 Task: Create a blank project BridgeTech with privacy Public and default view as List and in the team Taskers . Create three sections in the project as To-Do, Doing and Done
Action: Mouse moved to (1266, 203)
Screenshot: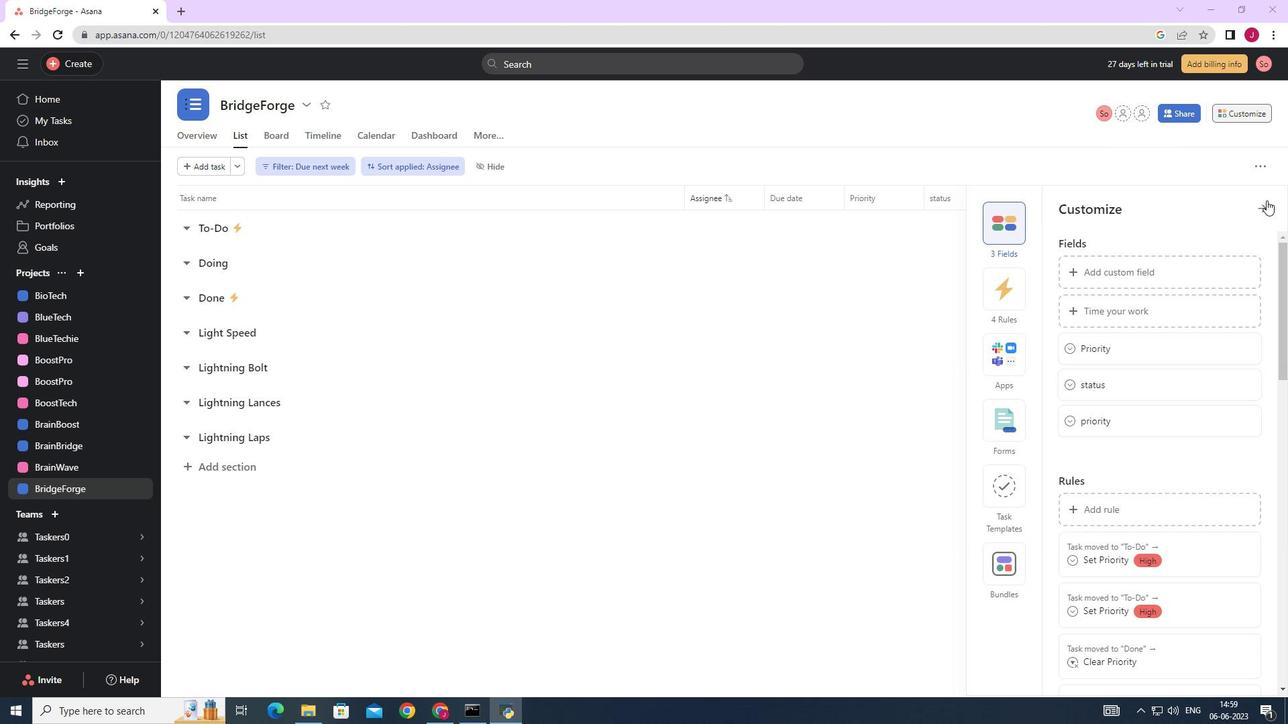 
Action: Mouse pressed left at (1266, 203)
Screenshot: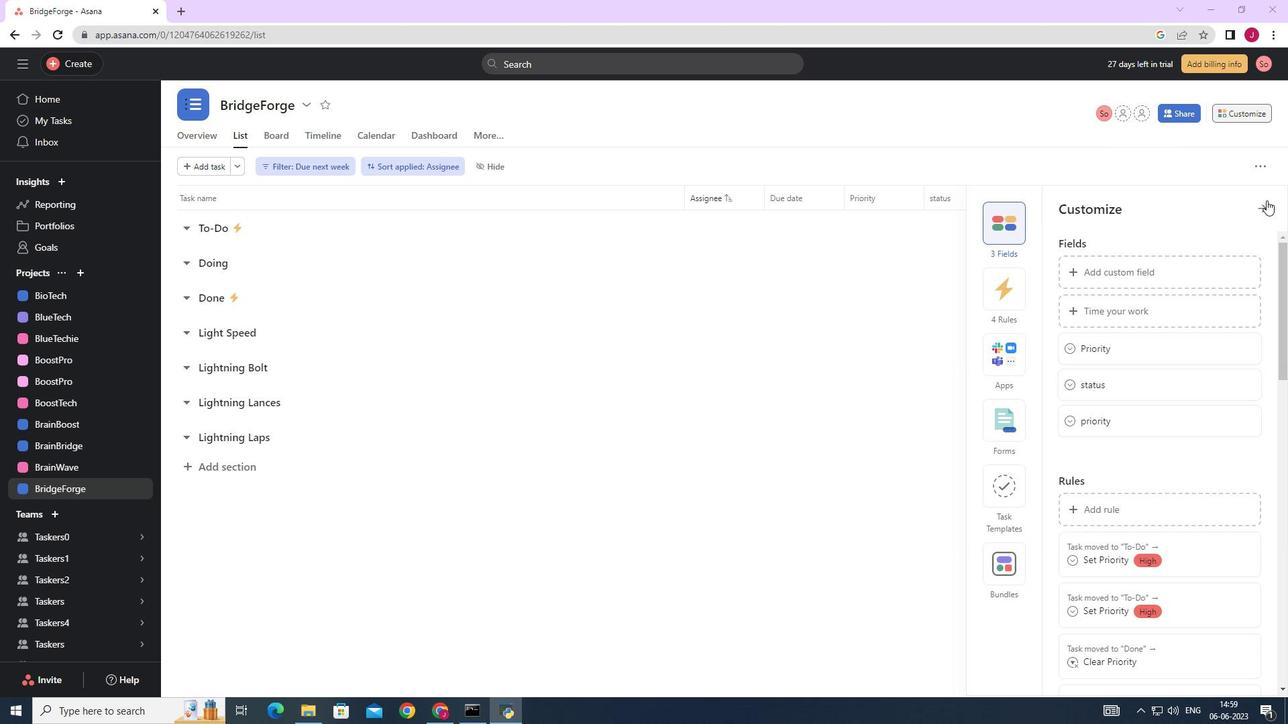 
Action: Mouse moved to (87, 273)
Screenshot: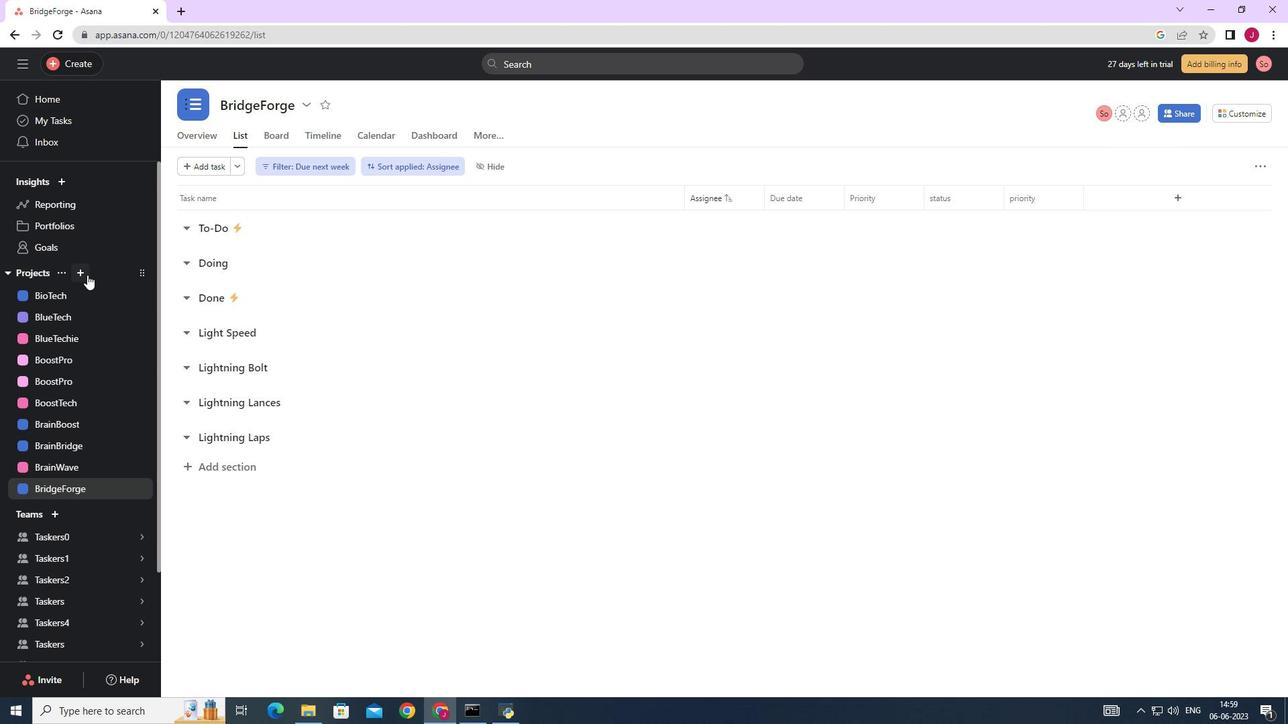 
Action: Mouse pressed left at (87, 273)
Screenshot: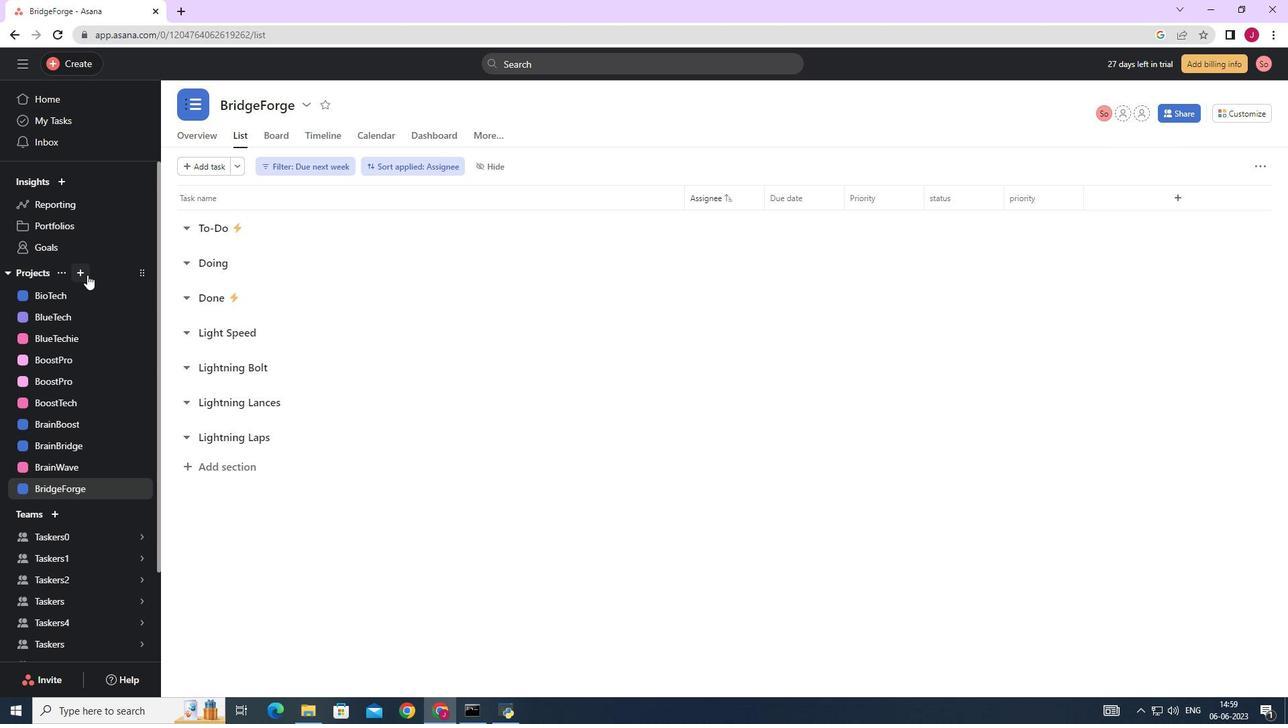 
Action: Mouse moved to (106, 293)
Screenshot: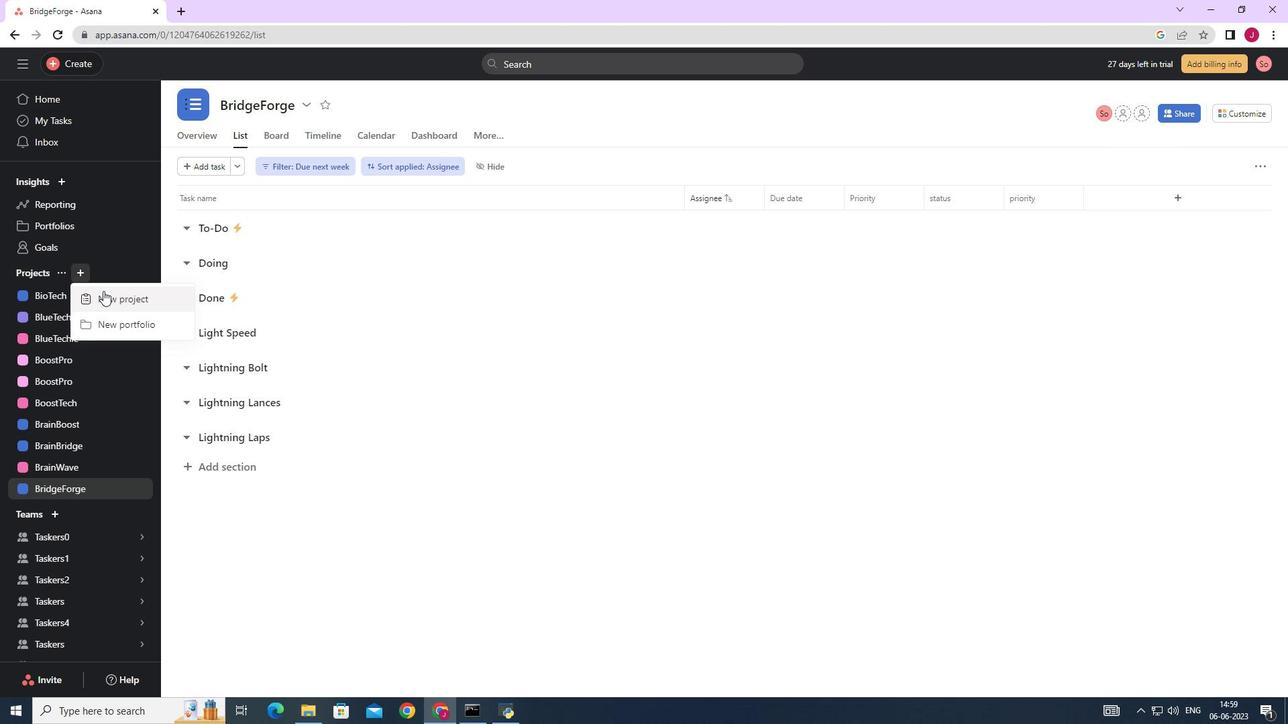
Action: Mouse pressed left at (106, 293)
Screenshot: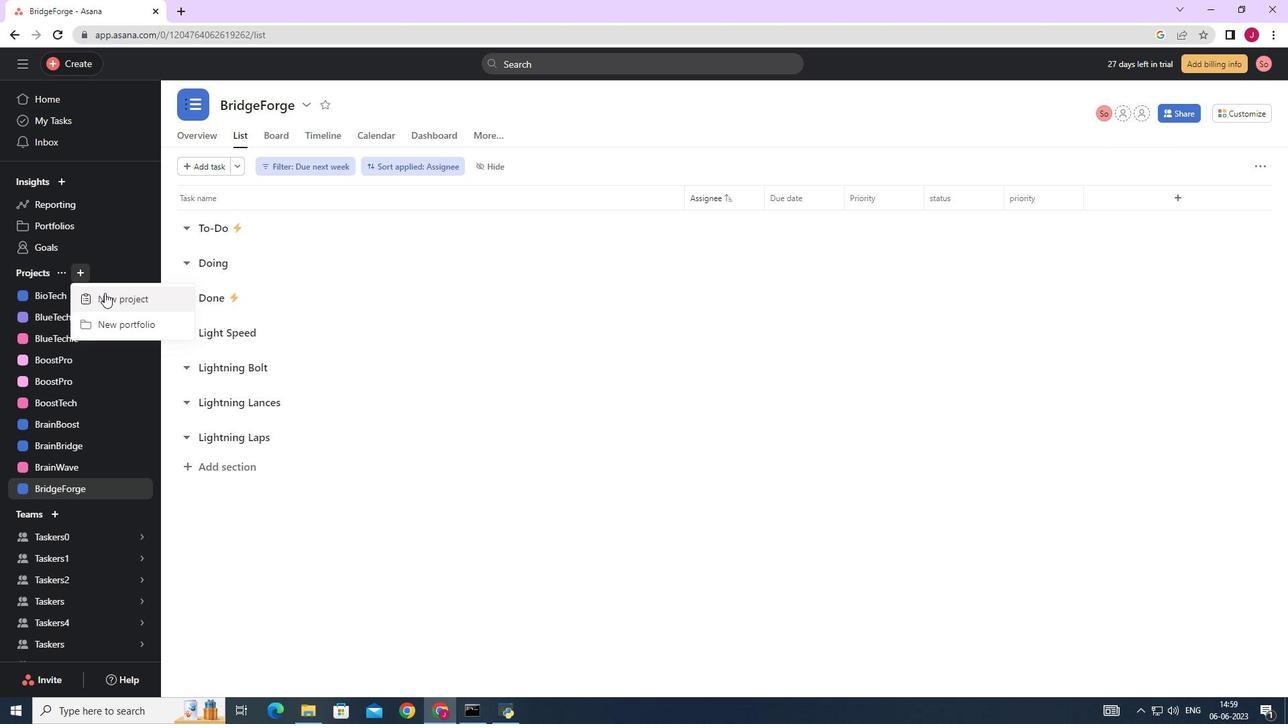 
Action: Mouse moved to (560, 290)
Screenshot: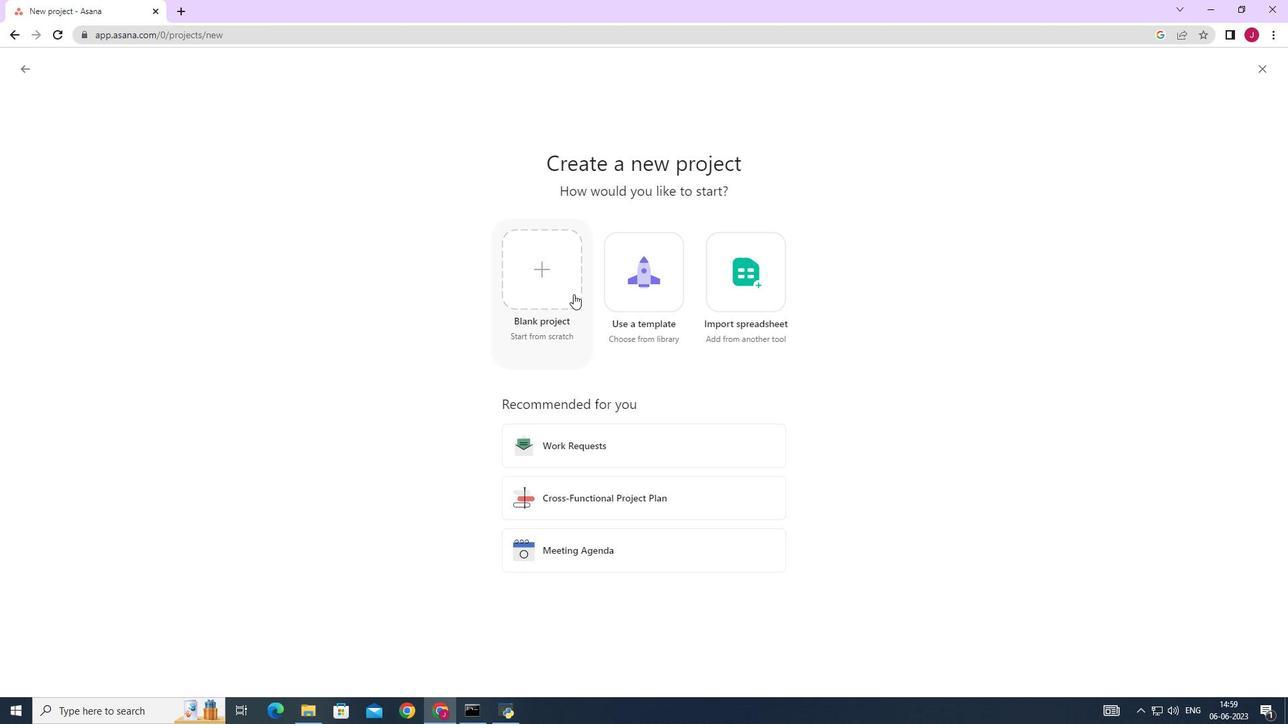 
Action: Mouse pressed left at (560, 290)
Screenshot: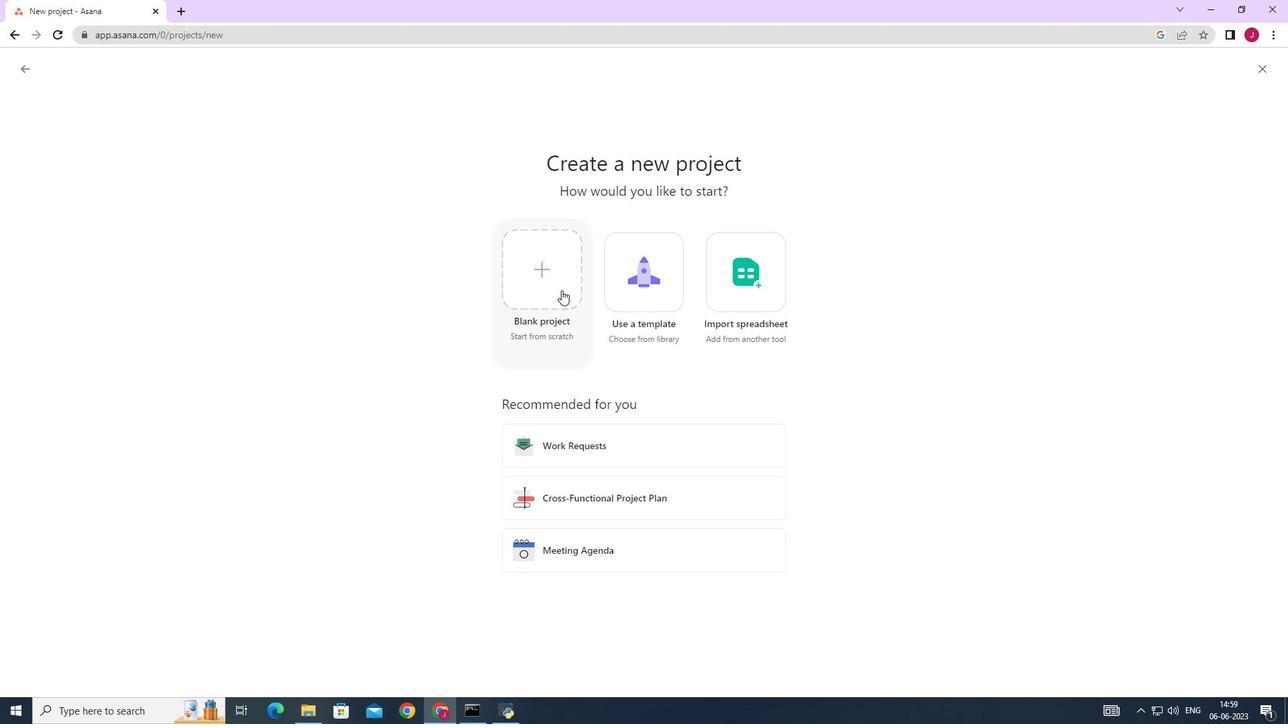 
Action: Mouse moved to (322, 167)
Screenshot: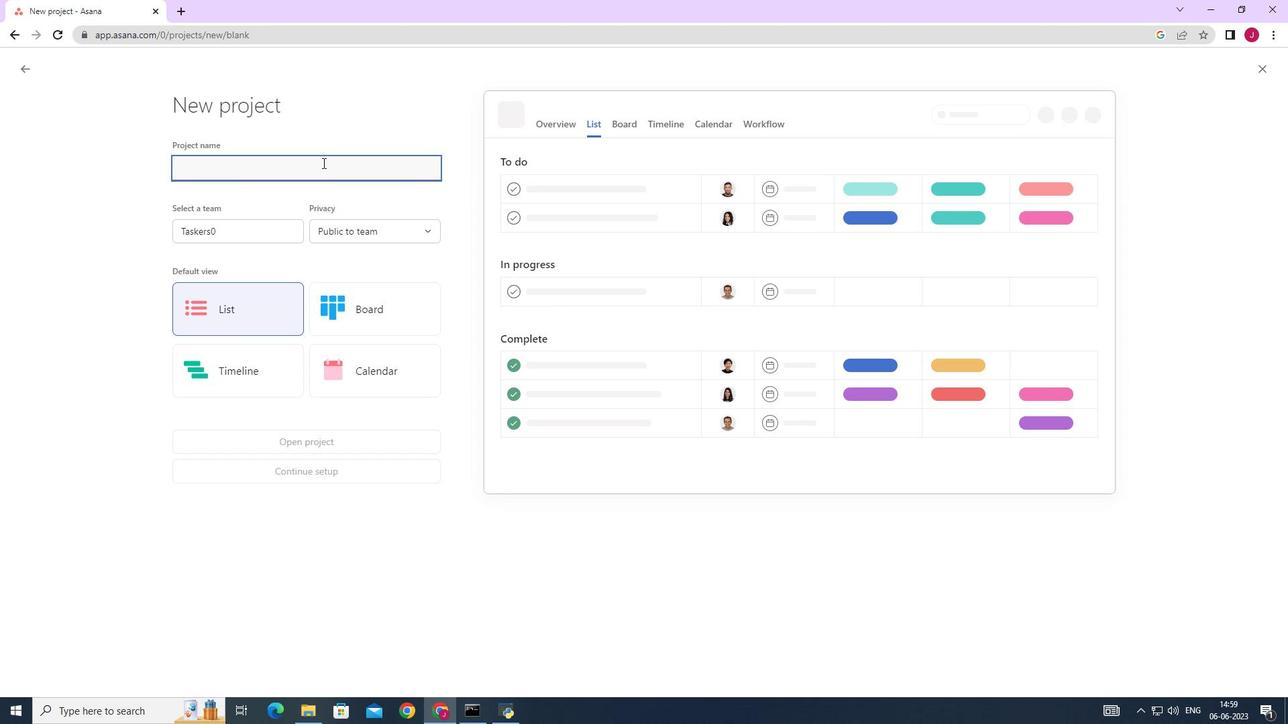
Action: Key pressed <Key.caps_lock>B<Key.caps_lock>ridge<Key.caps_lock>T<Key.caps_lock>ech
Screenshot: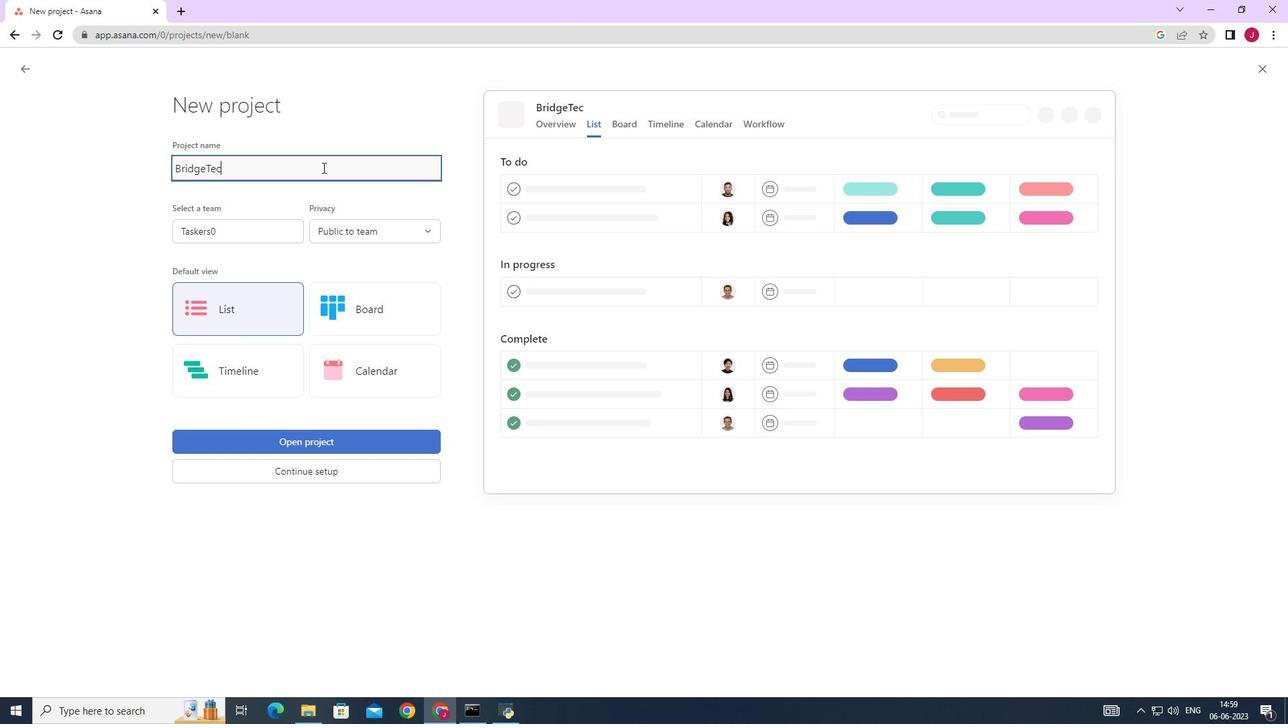 
Action: Mouse moved to (230, 234)
Screenshot: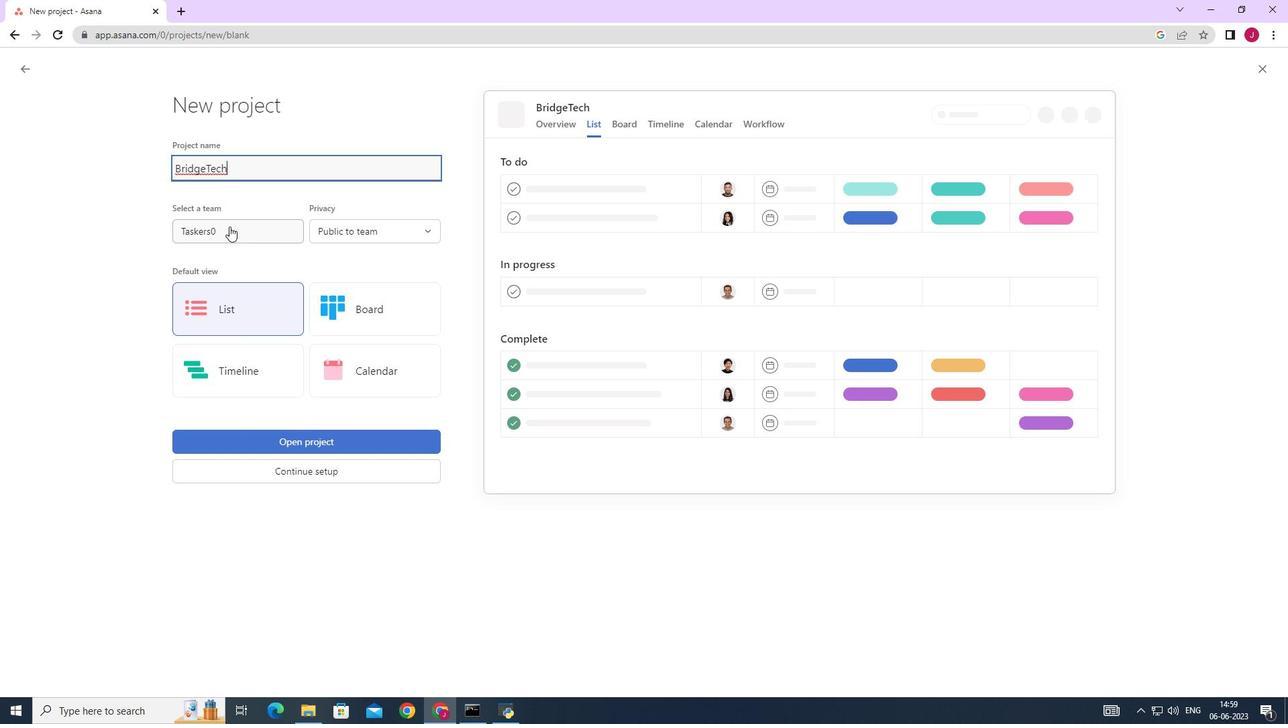 
Action: Mouse pressed left at (230, 234)
Screenshot: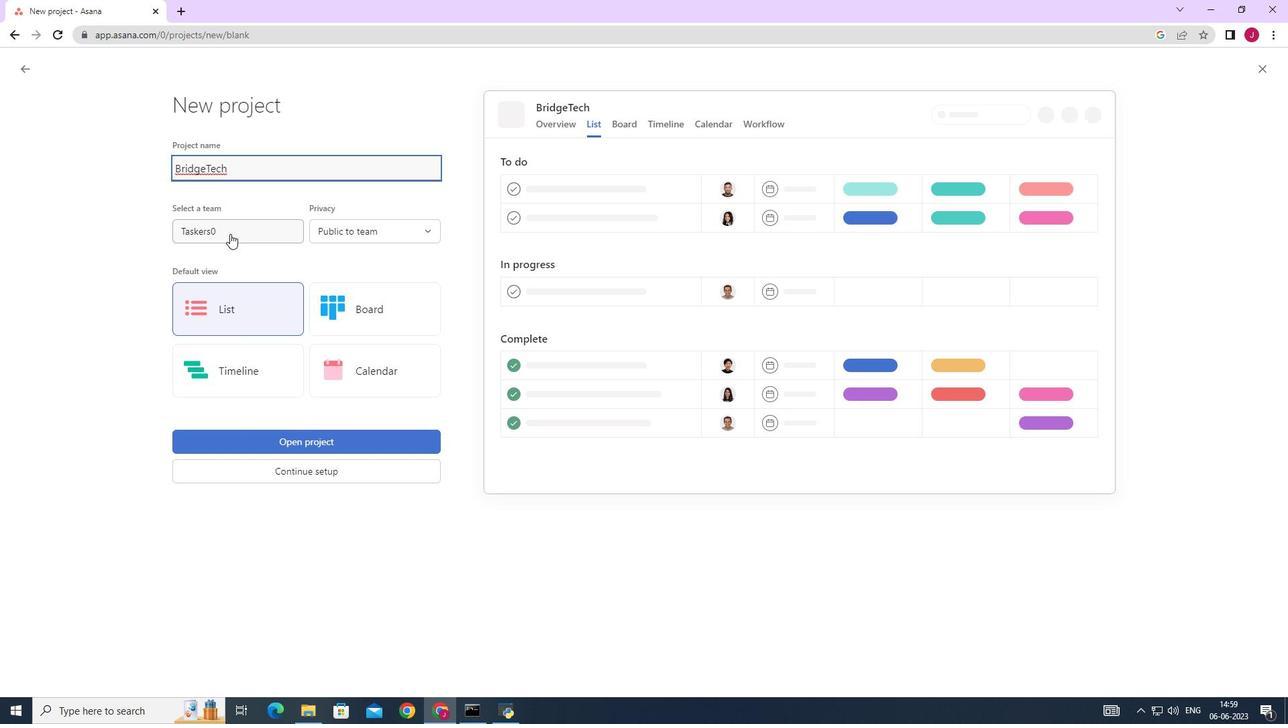 
Action: Mouse moved to (241, 260)
Screenshot: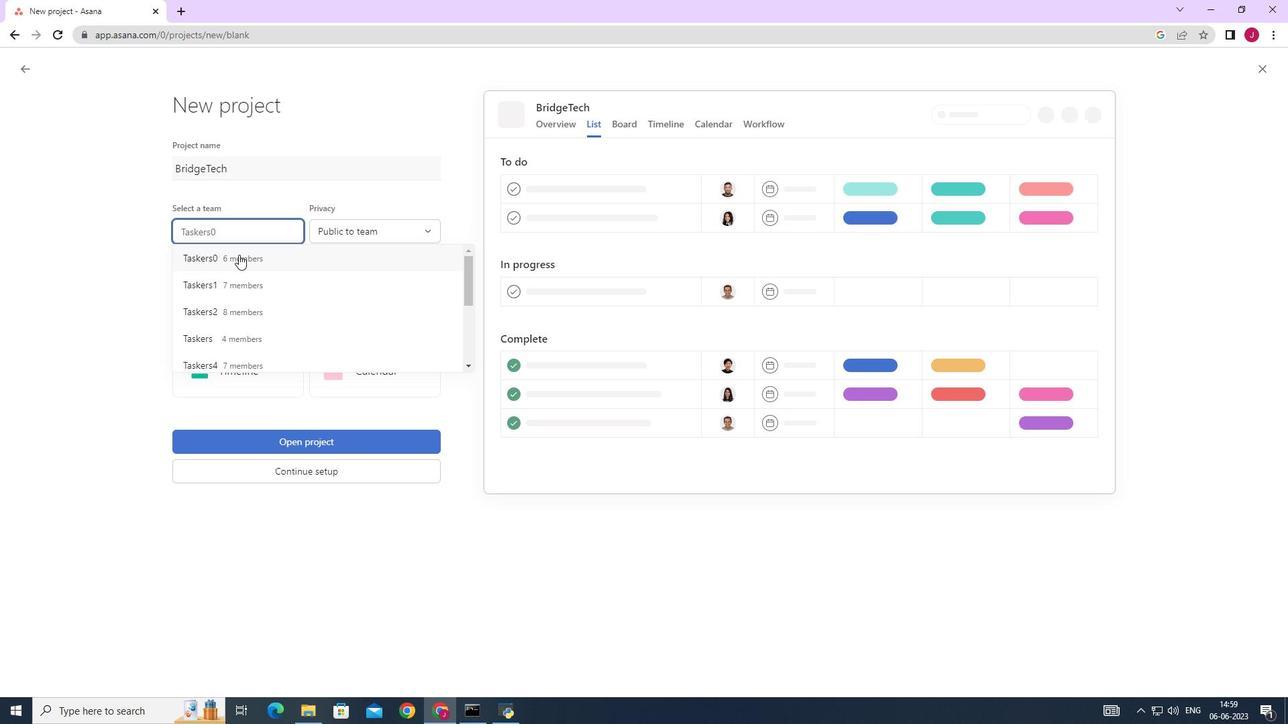 
Action: Mouse pressed left at (241, 260)
Screenshot: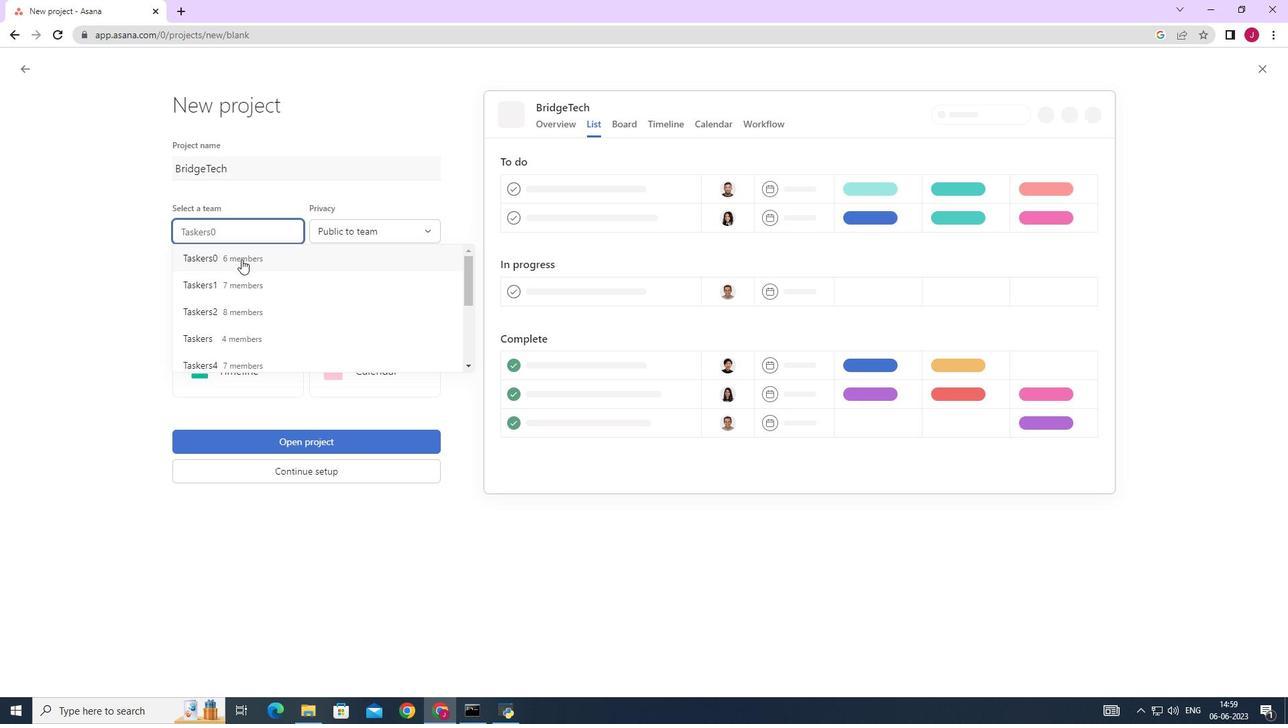 
Action: Mouse moved to (354, 234)
Screenshot: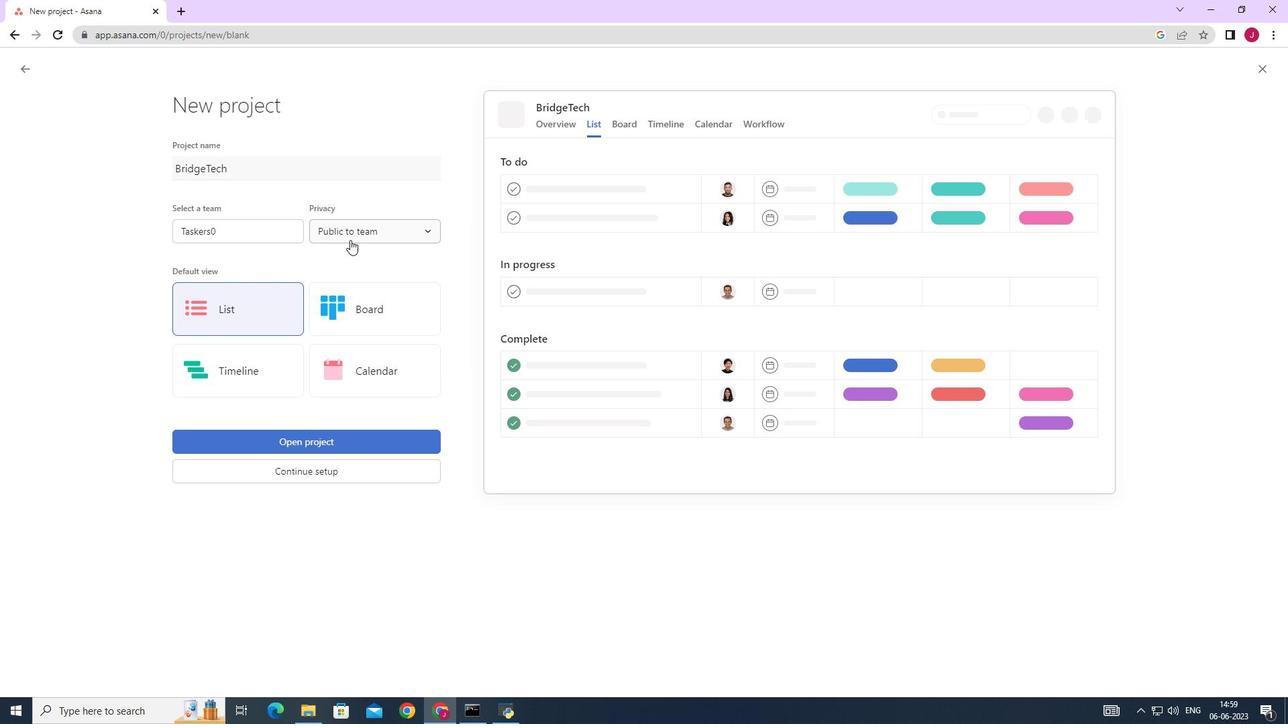 
Action: Mouse pressed left at (354, 234)
Screenshot: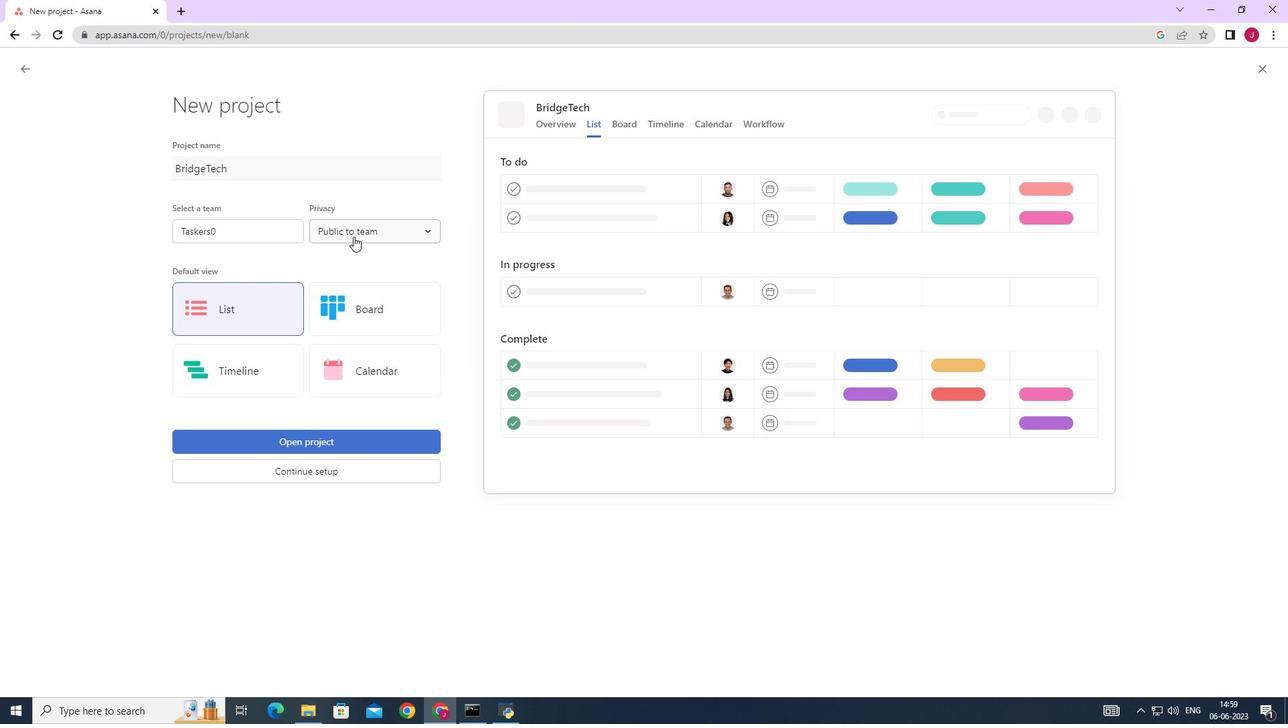 
Action: Mouse moved to (360, 255)
Screenshot: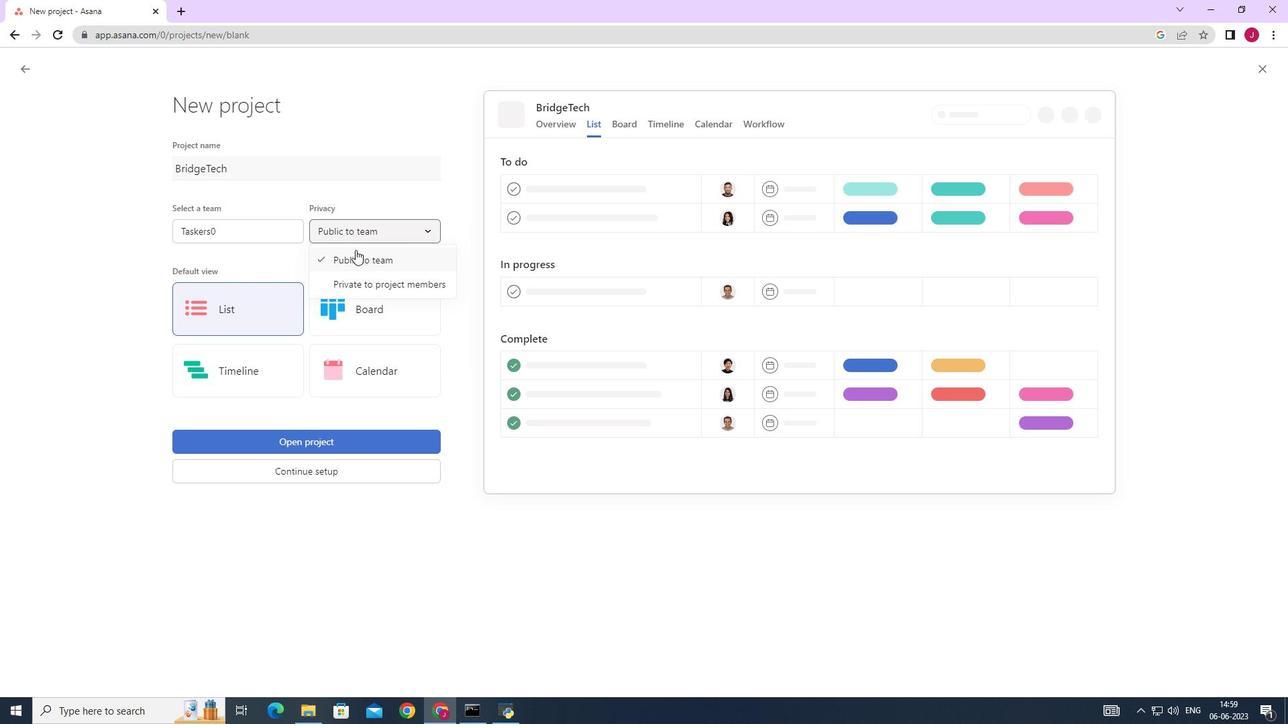 
Action: Mouse pressed left at (360, 255)
Screenshot: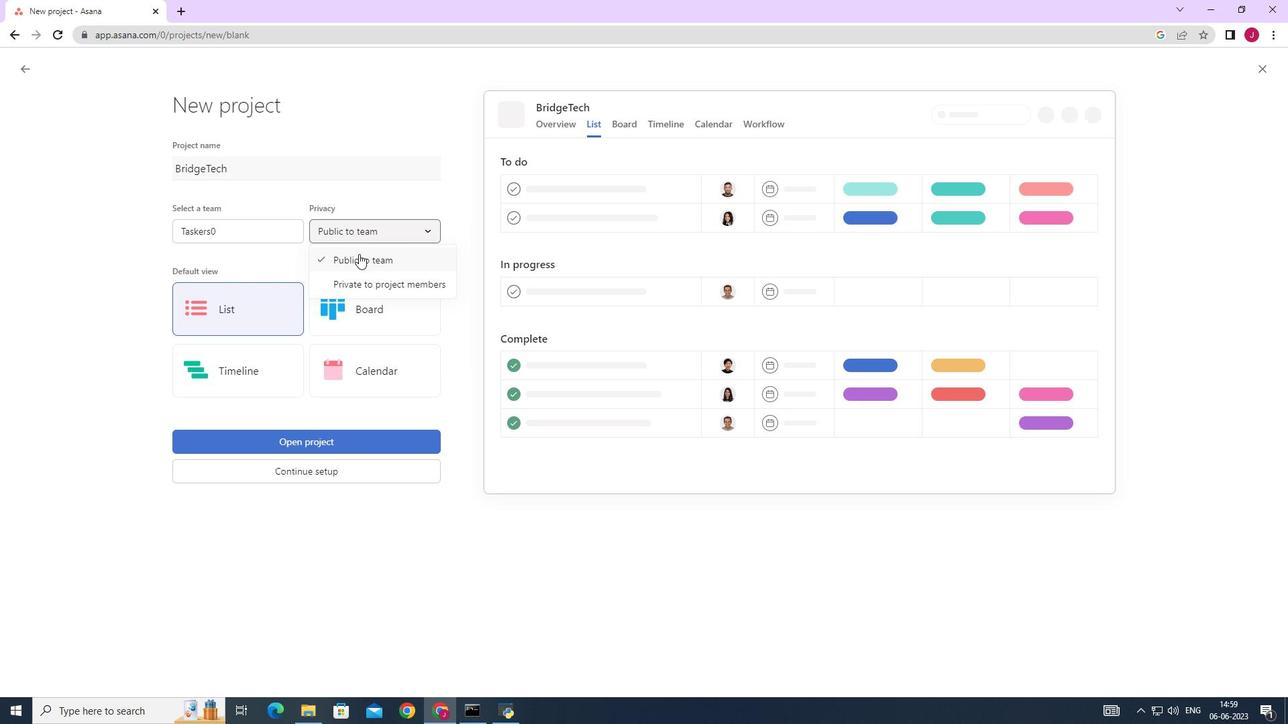 
Action: Mouse moved to (253, 299)
Screenshot: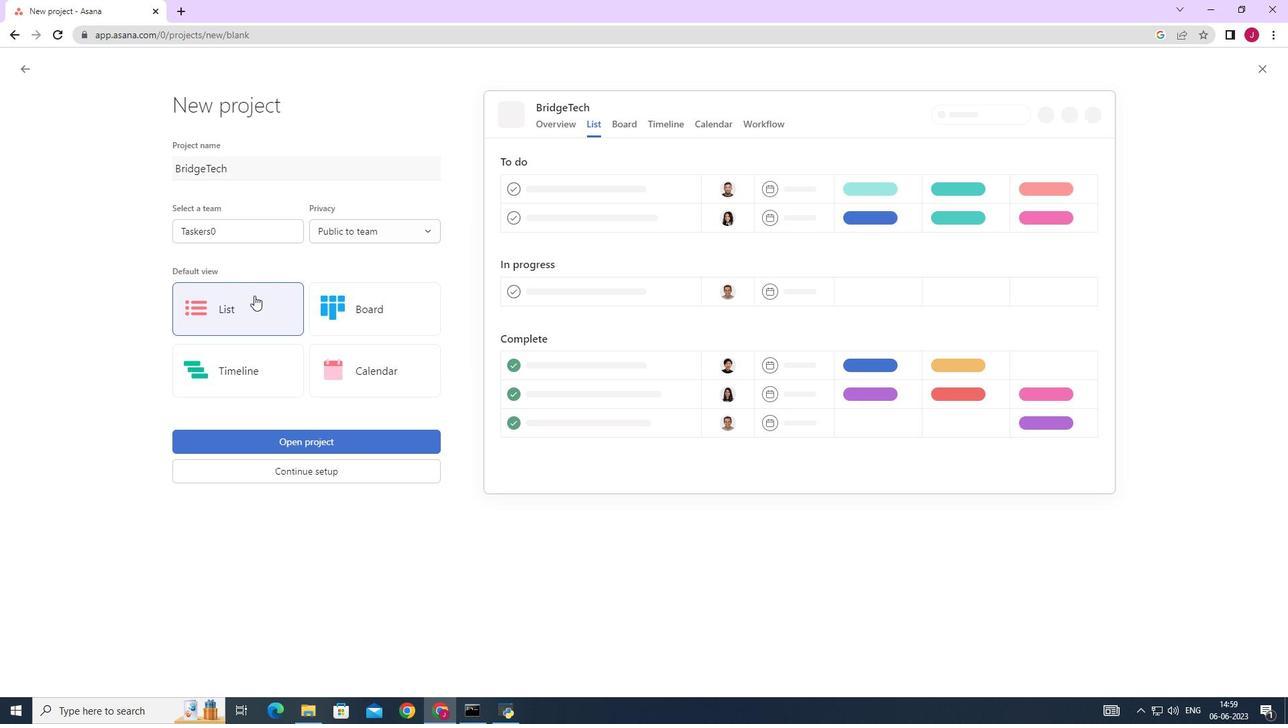
Action: Mouse pressed left at (253, 299)
Screenshot: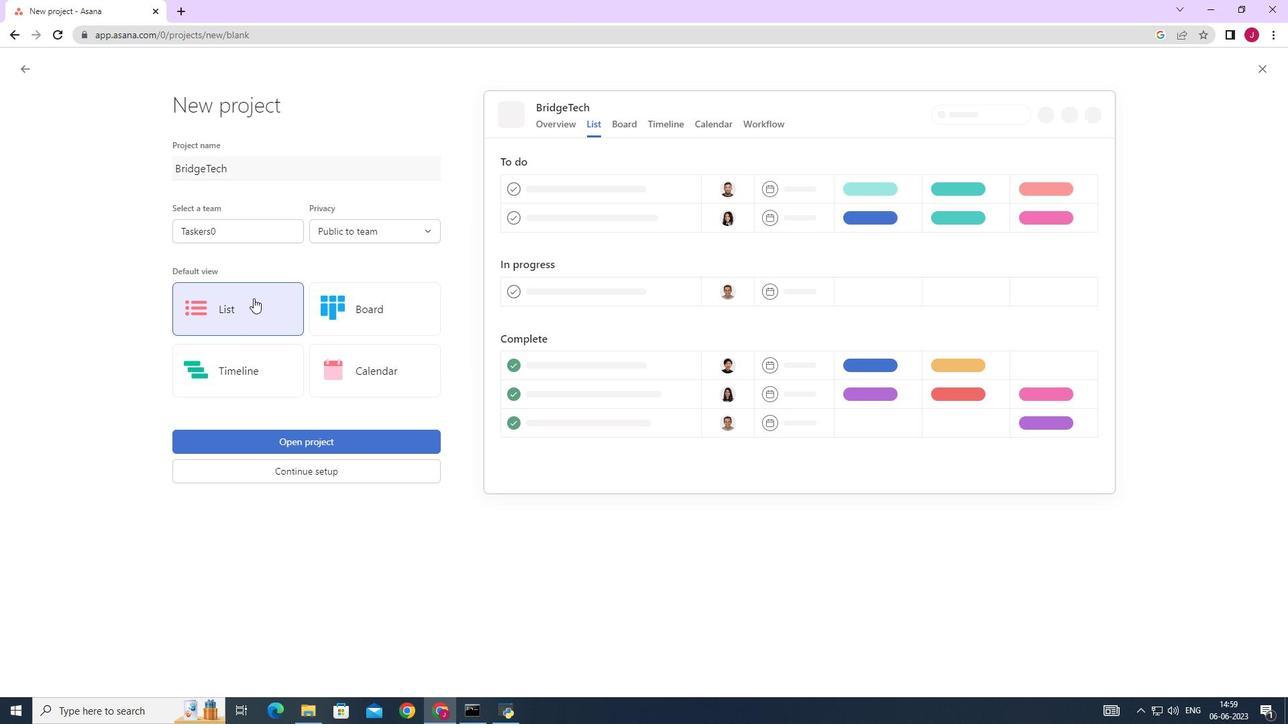 
Action: Mouse moved to (297, 443)
Screenshot: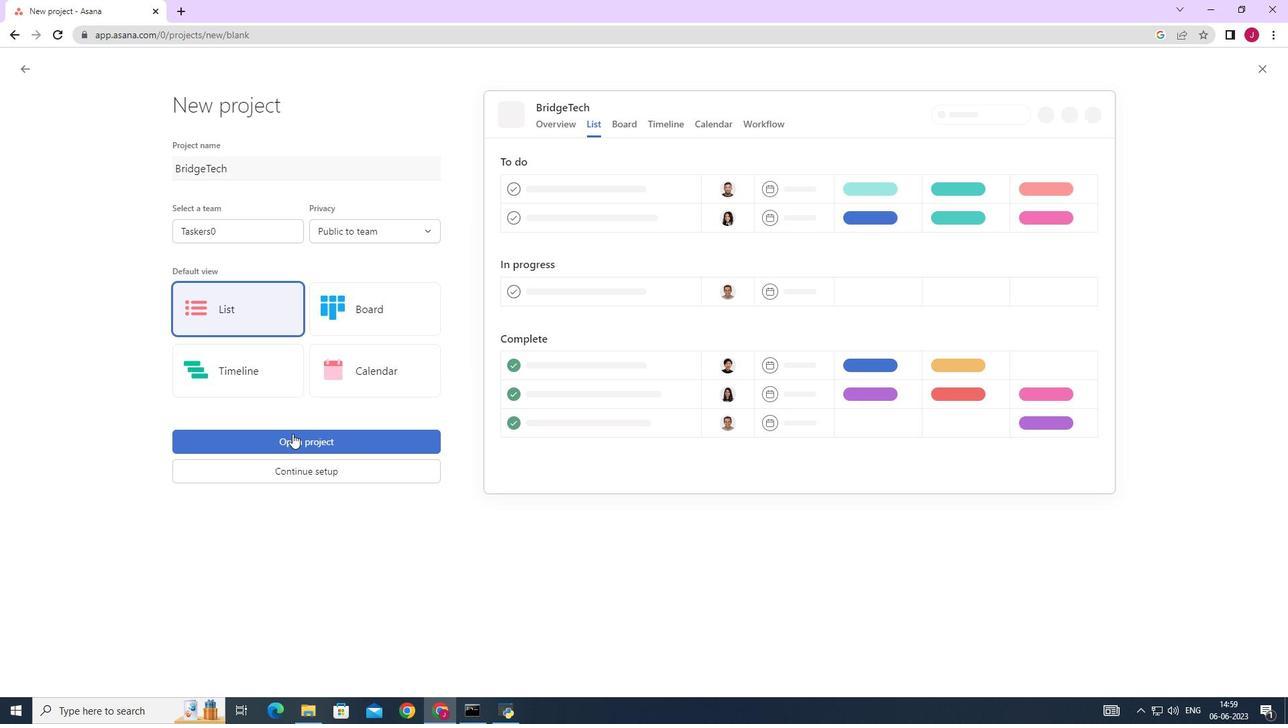 
Action: Mouse pressed left at (297, 443)
Screenshot: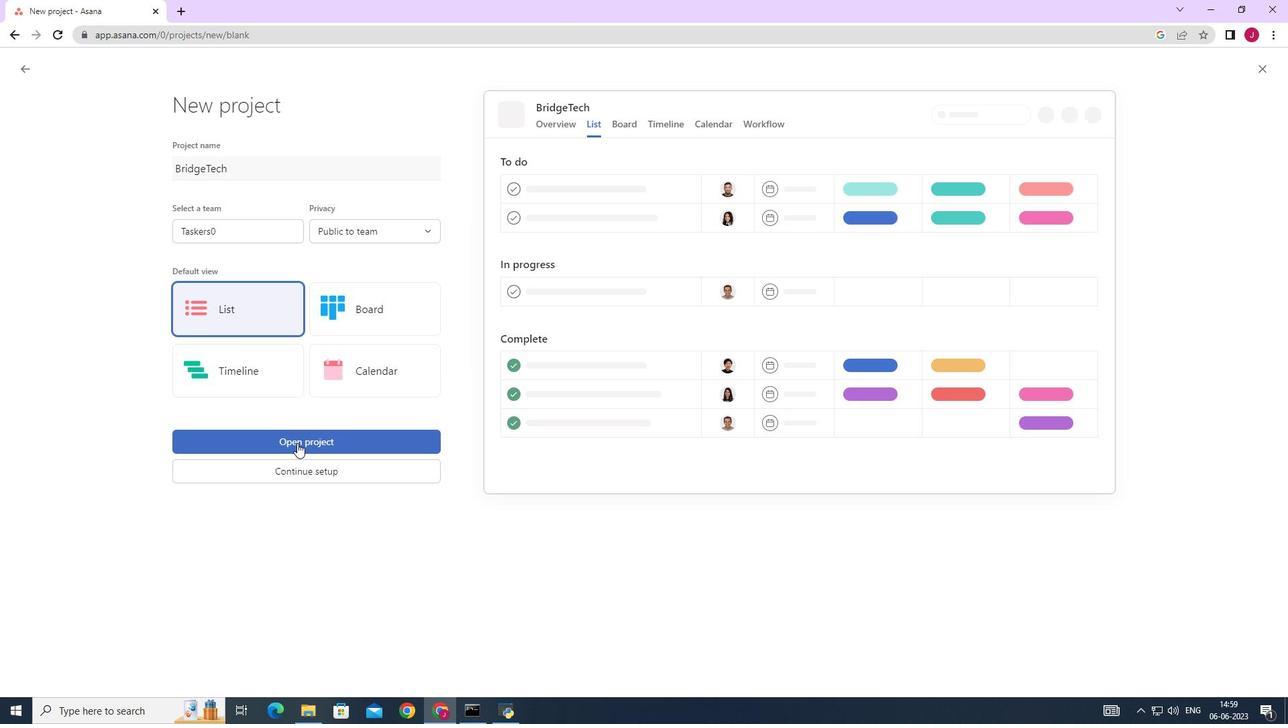 
Action: Mouse moved to (236, 297)
Screenshot: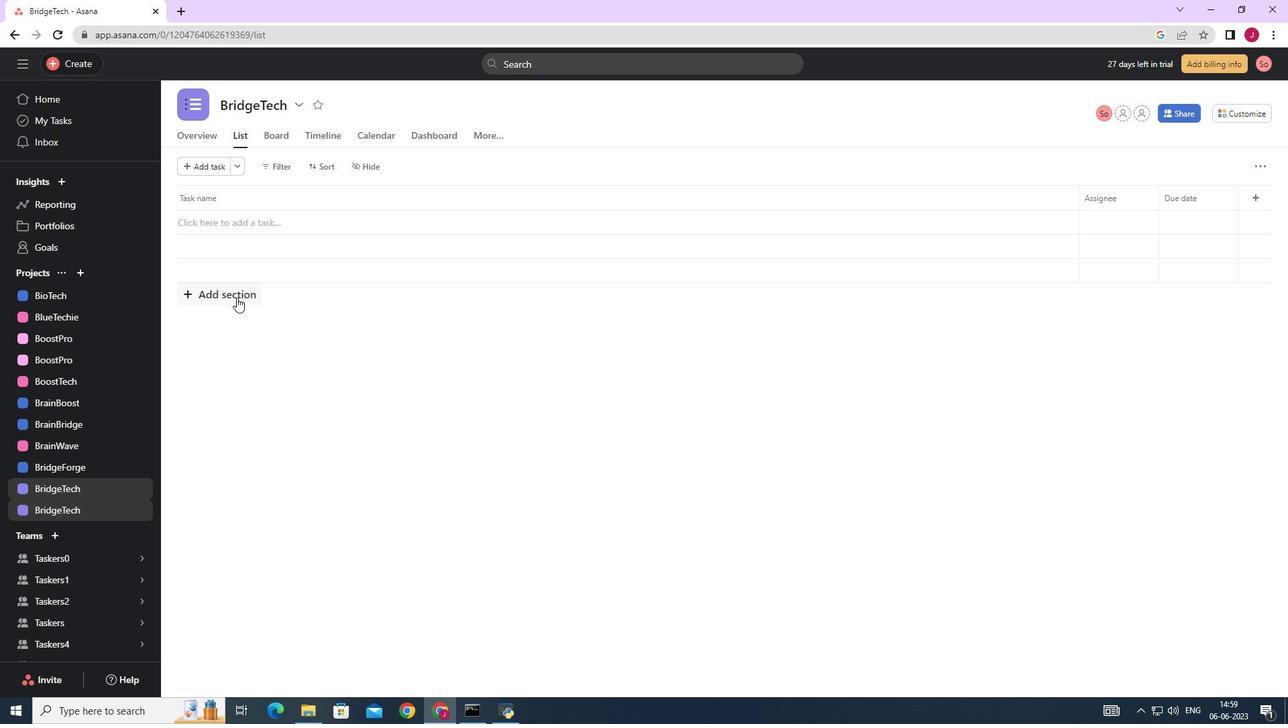 
Action: Mouse pressed left at (236, 297)
Screenshot: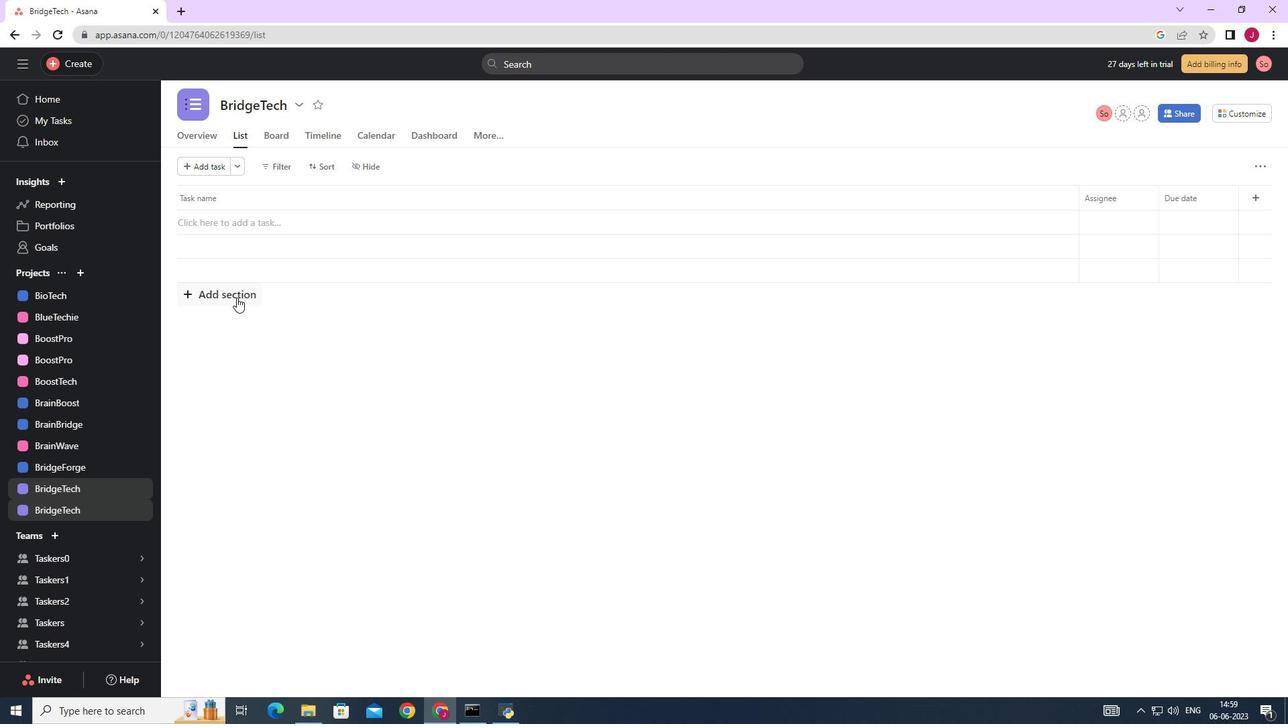 
Action: Mouse moved to (248, 270)
Screenshot: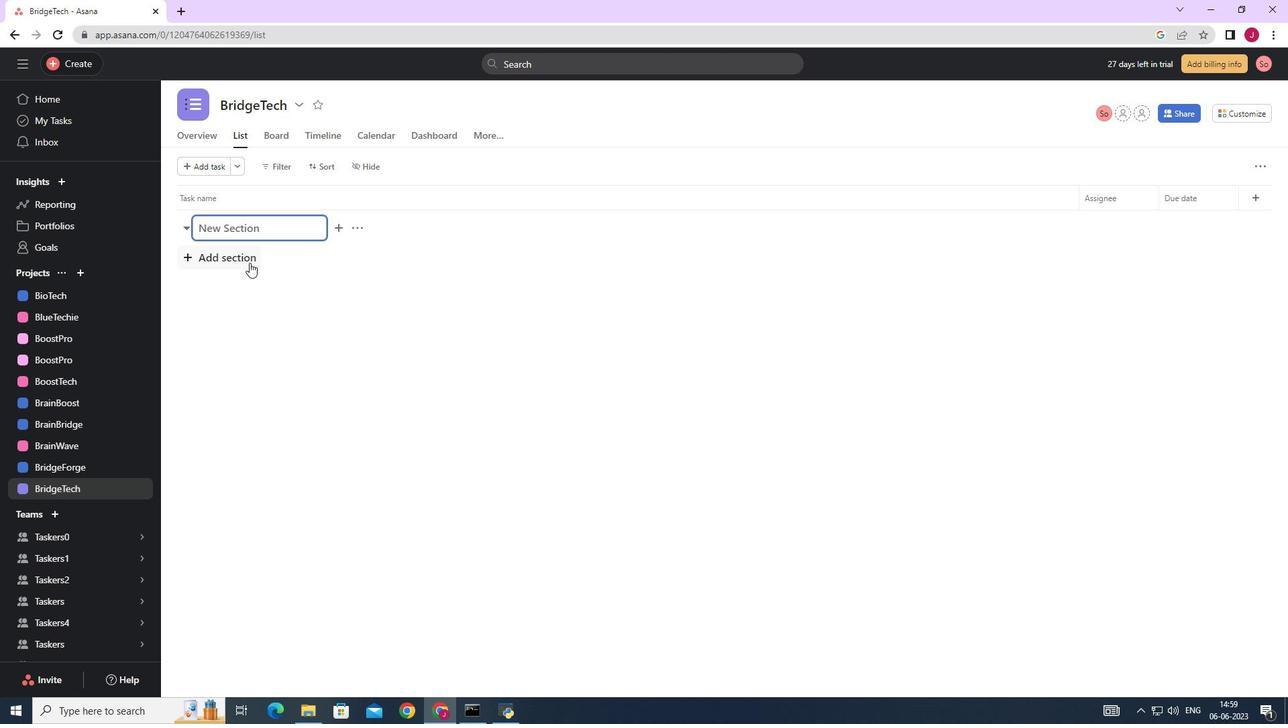
Action: Key pressed <Key.caps_lock>T<Key.caps_lock>o-<Key.caps_lock>D<Key.caps_lock>o
Screenshot: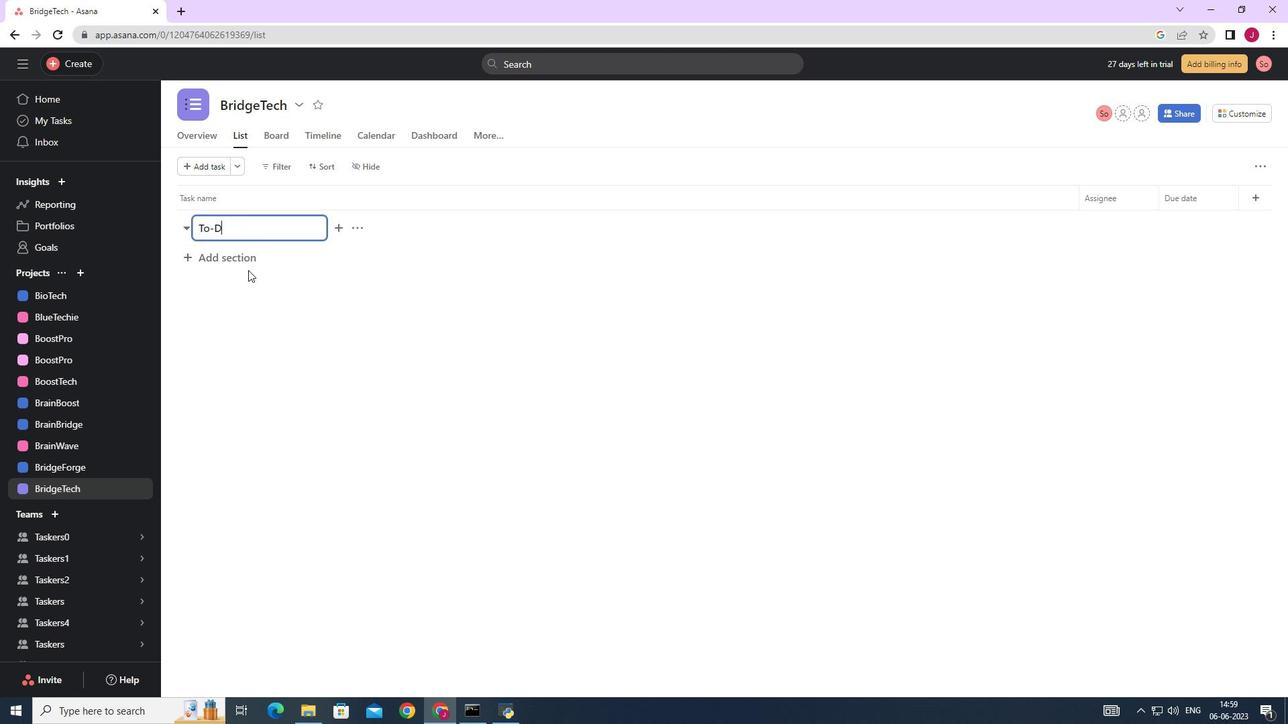 
Action: Mouse moved to (240, 256)
Screenshot: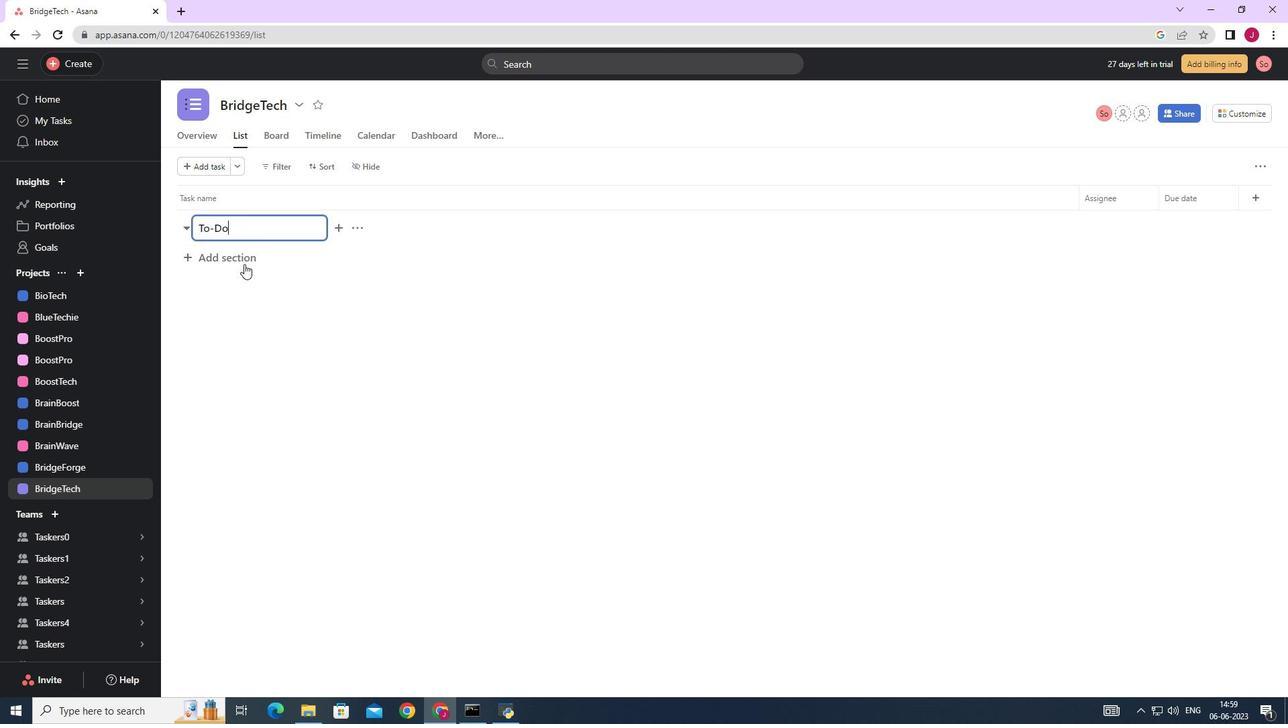 
Action: Mouse pressed left at (240, 256)
Screenshot: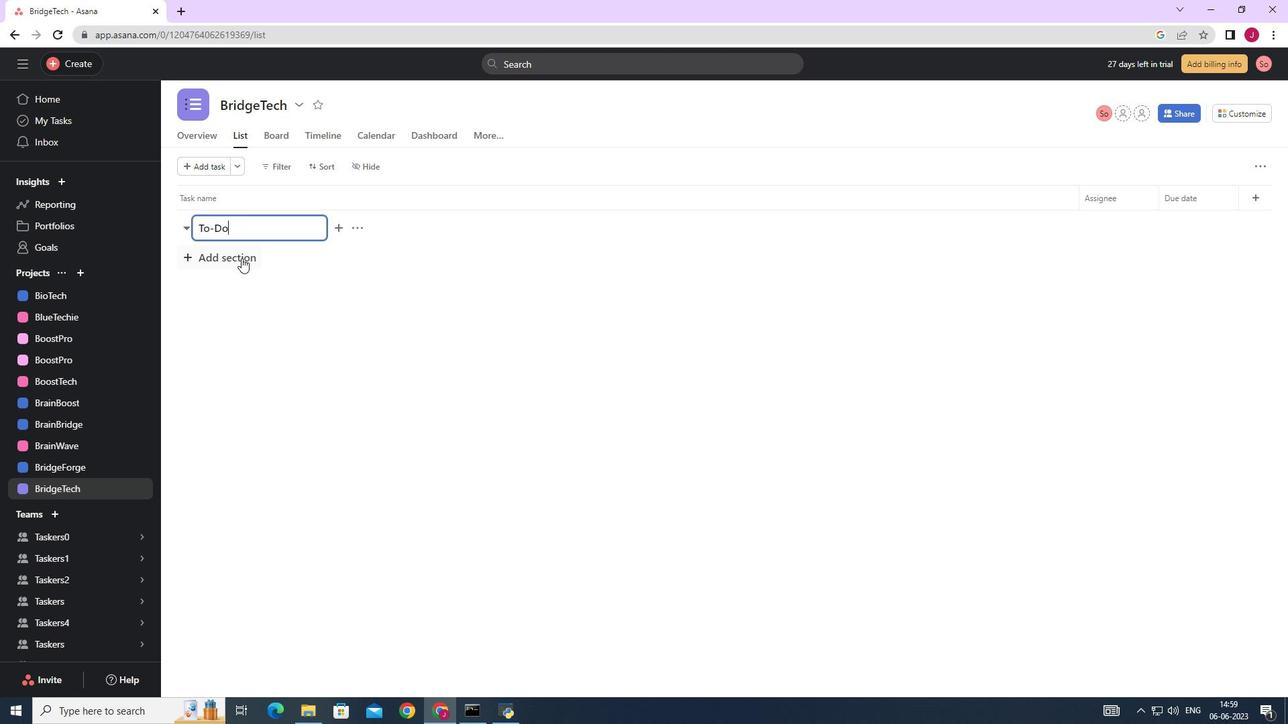 
Action: Key pressed <Key.caps_lock>D<Key.caps_lock>oing
Screenshot: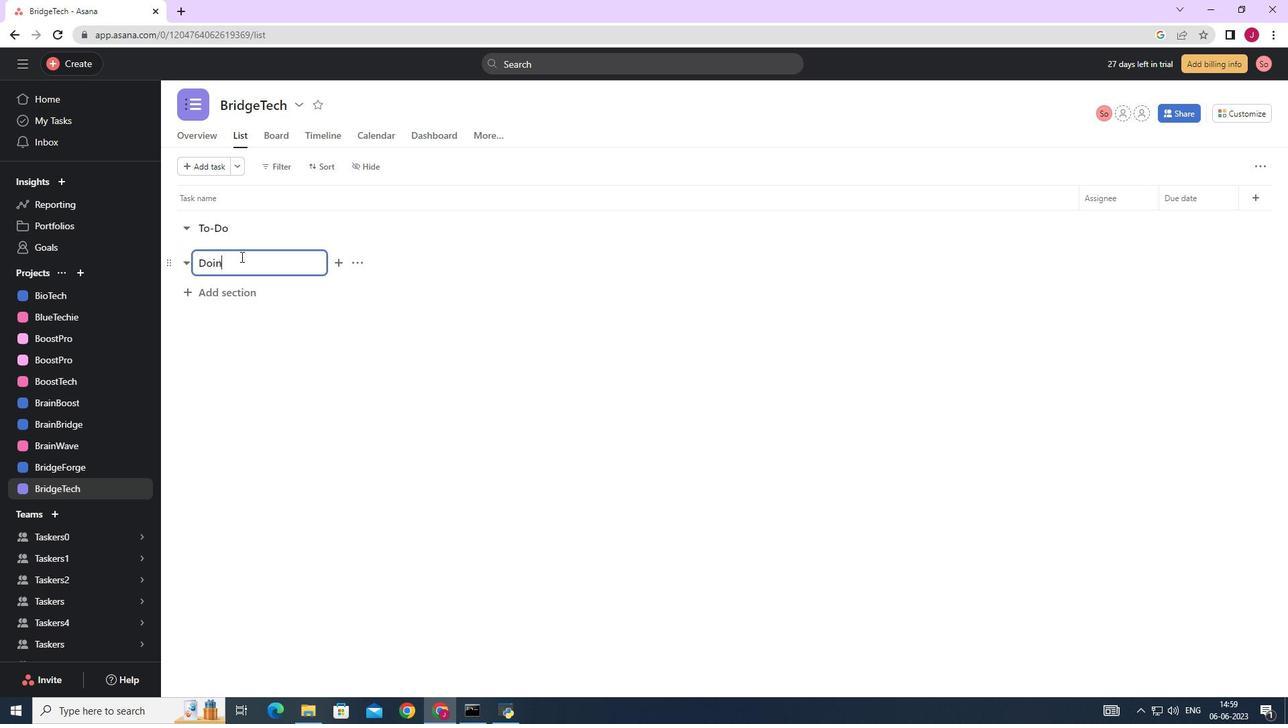 
Action: Mouse moved to (225, 297)
Screenshot: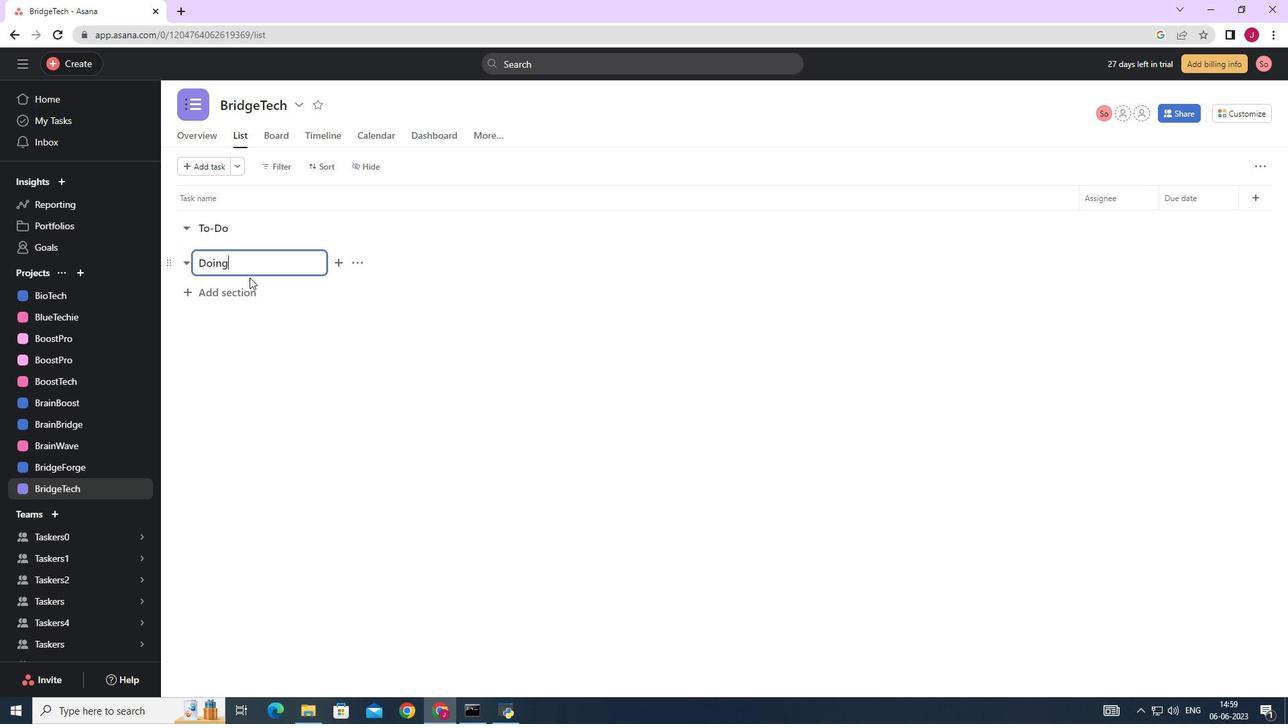 
Action: Mouse pressed left at (225, 297)
Screenshot: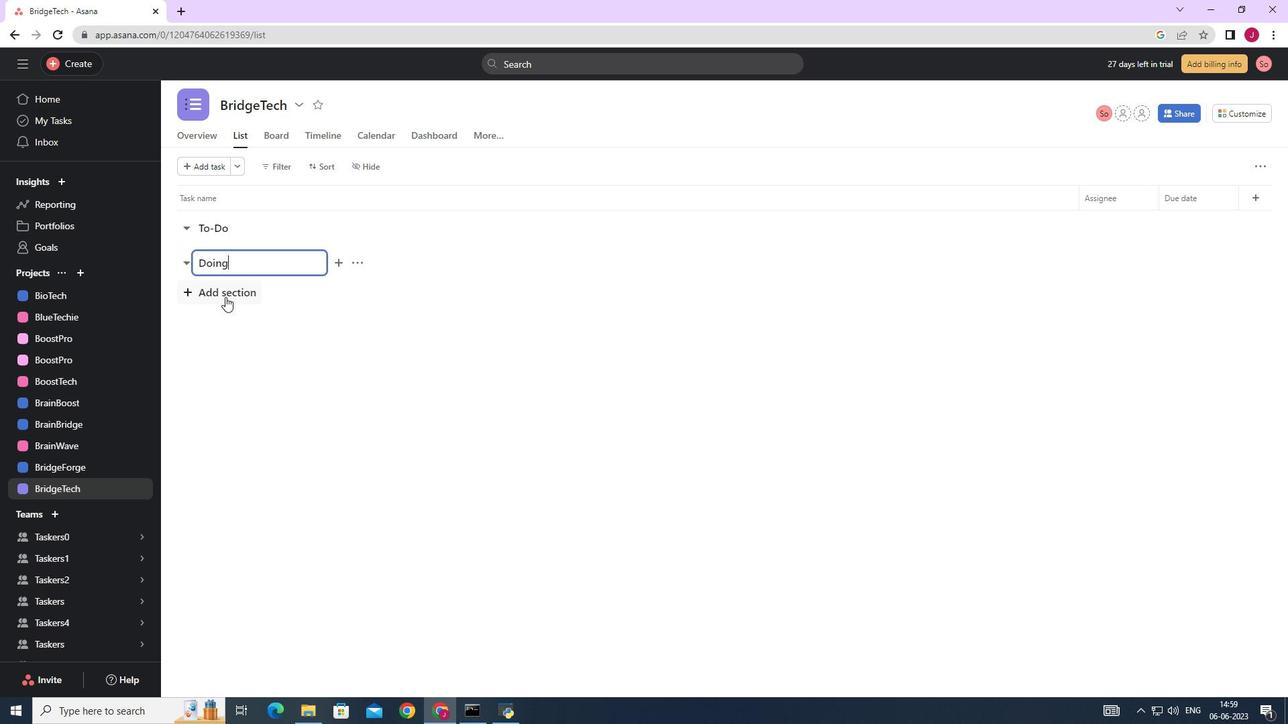 
Action: Key pressed <Key.caps_lock>D<Key.caps_lock>one
Screenshot: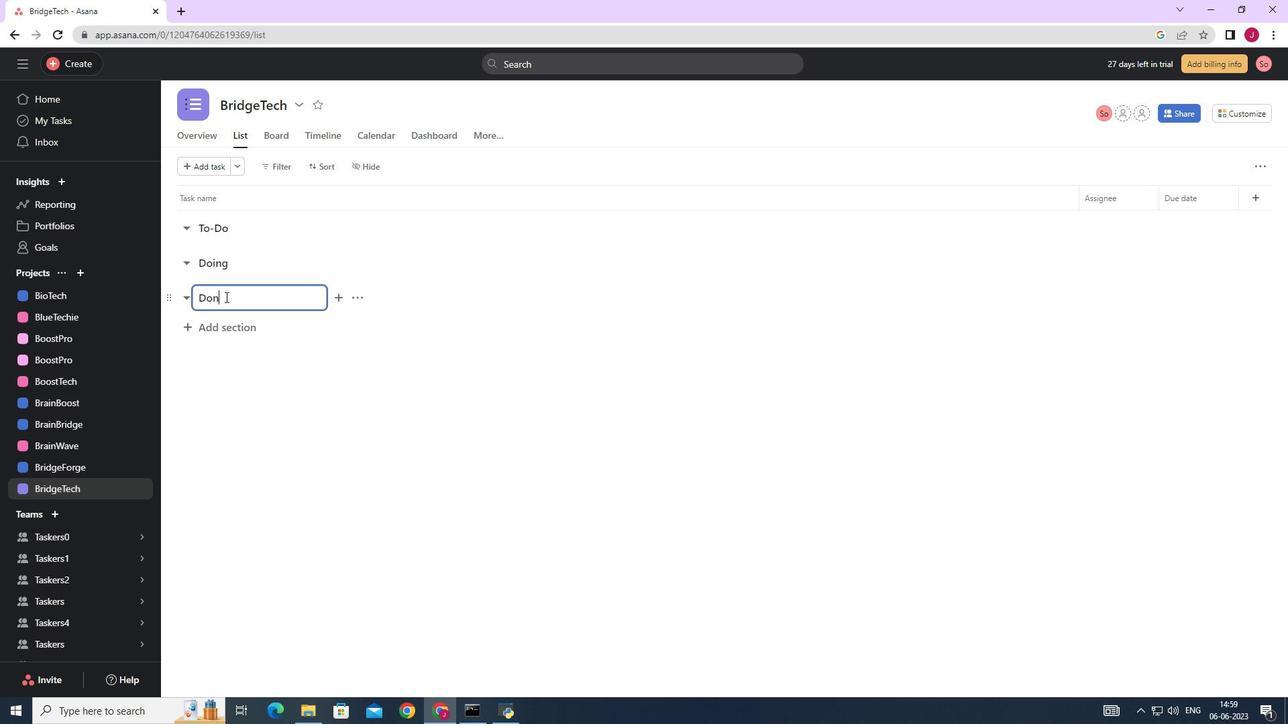 
Action: Mouse moved to (223, 328)
Screenshot: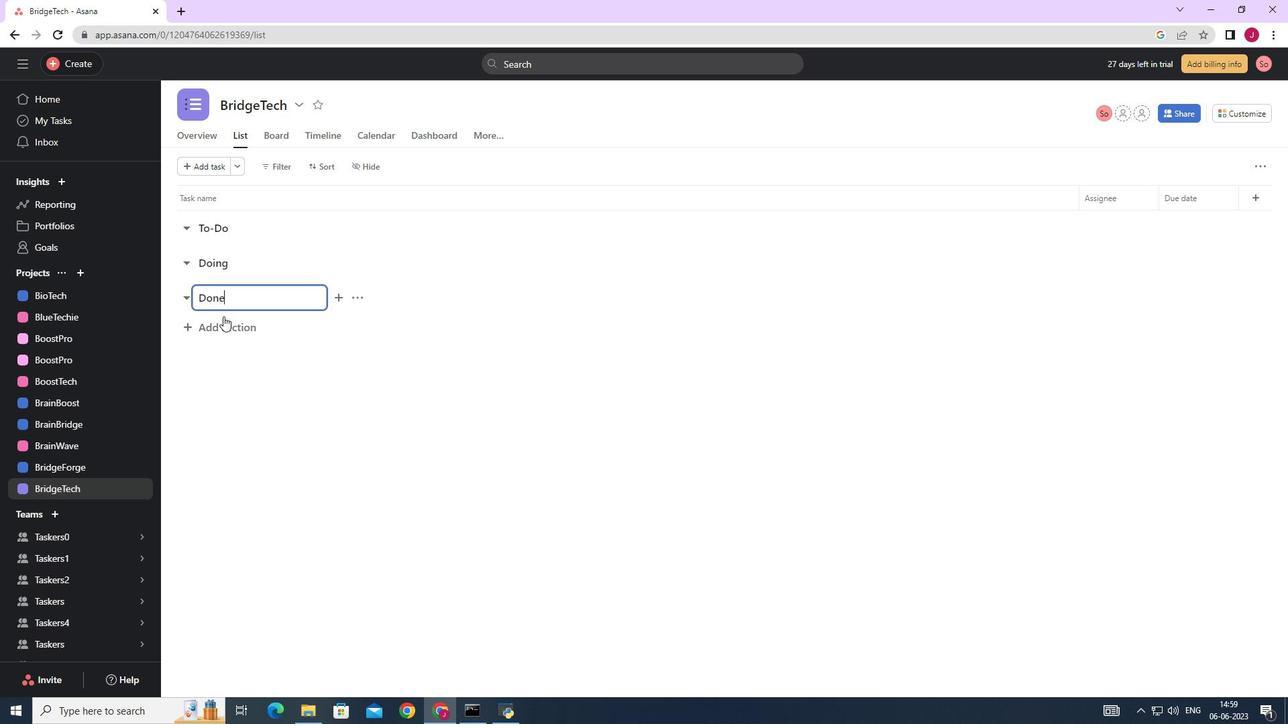 
Action: Mouse pressed left at (223, 328)
Screenshot: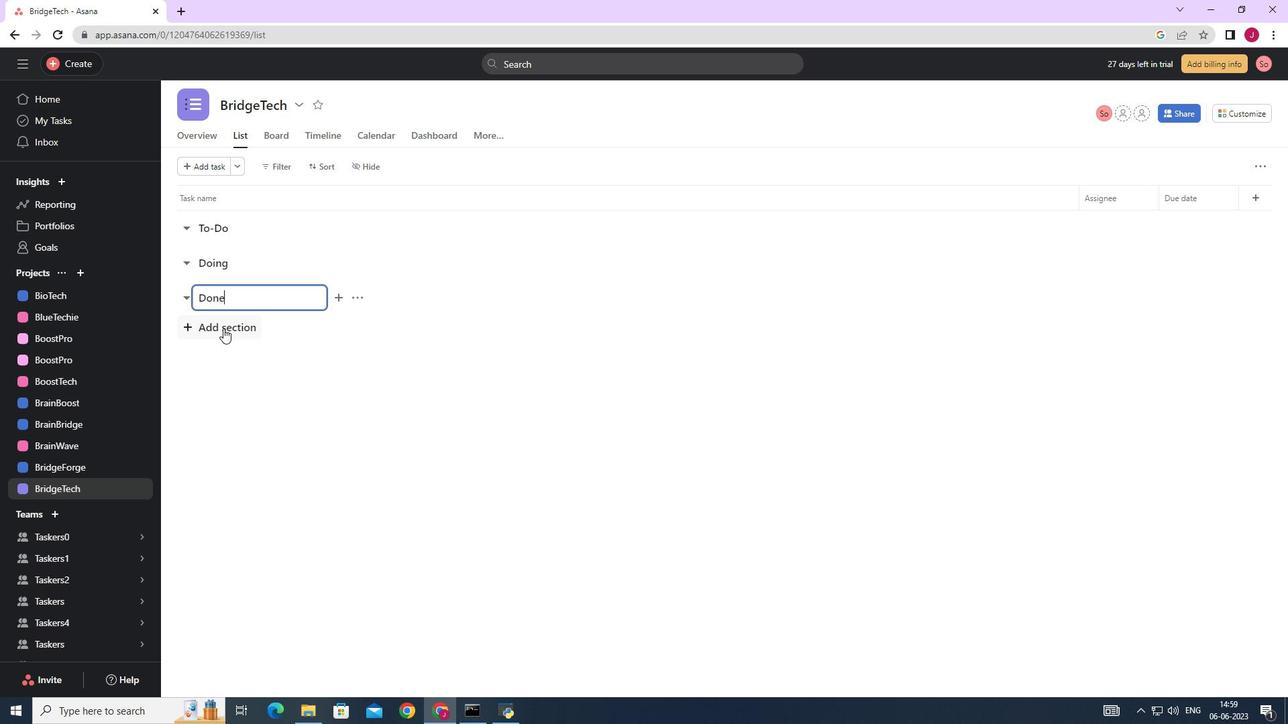 
Action: Mouse moved to (221, 330)
Screenshot: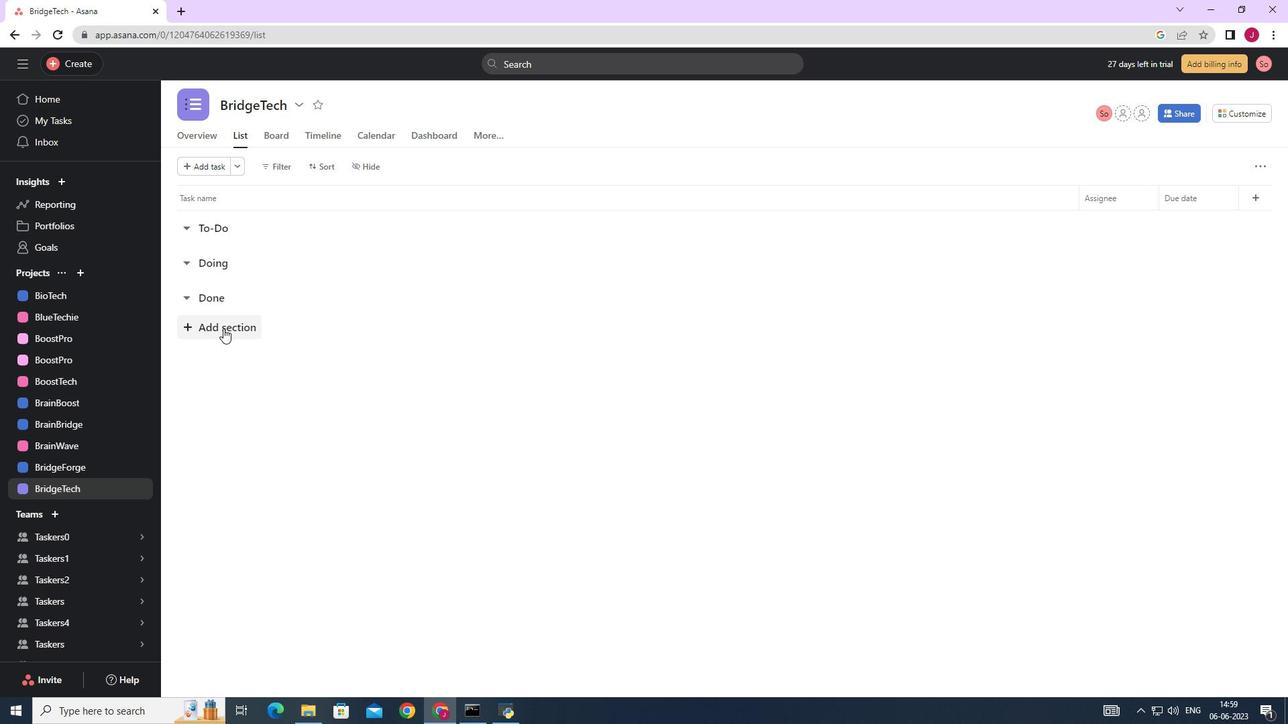 
